 Task: Update the time on Redfin of the saved search to less than 30 days.
Action: Mouse moved to (336, 256)
Screenshot: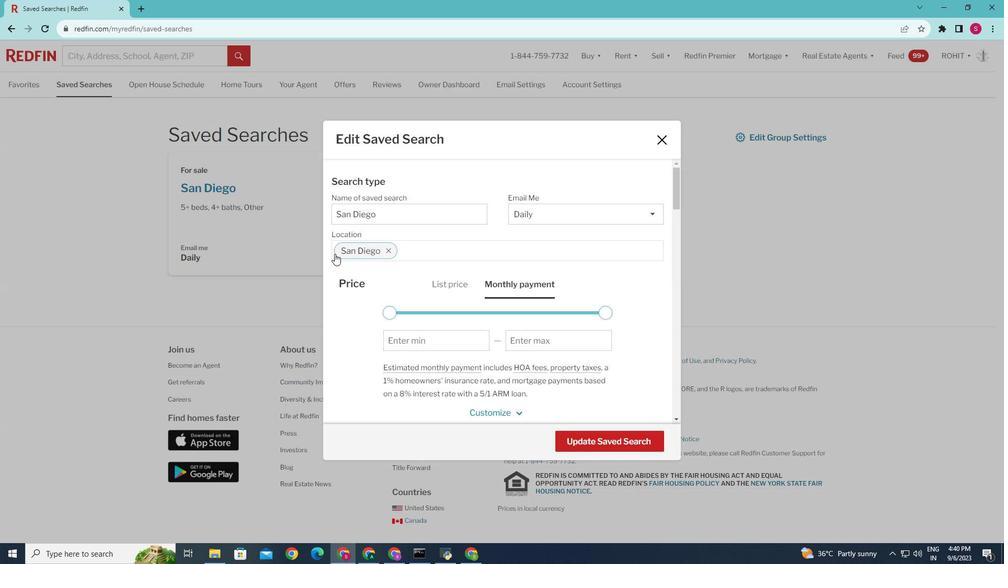 
Action: Mouse pressed left at (336, 256)
Screenshot: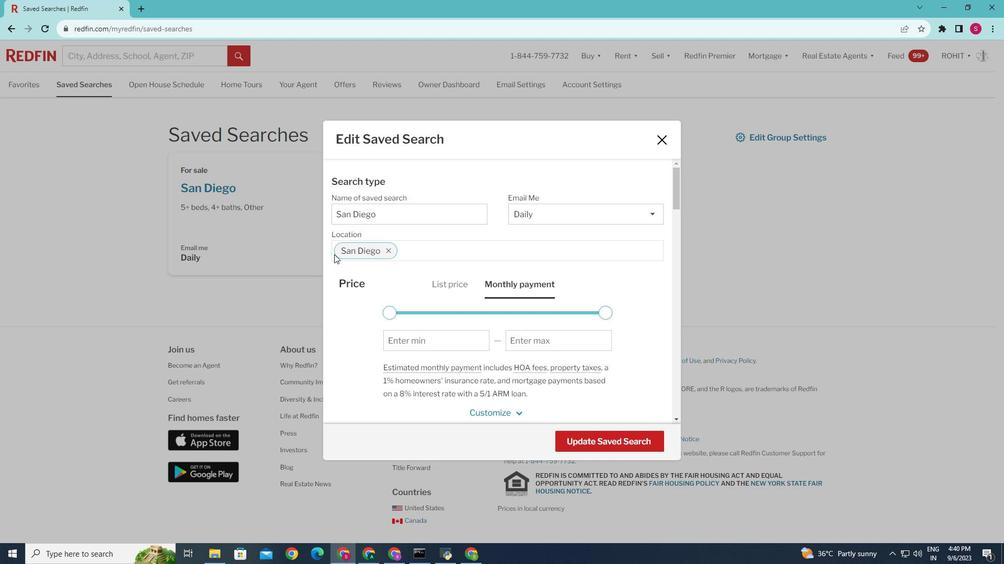 
Action: Mouse moved to (472, 331)
Screenshot: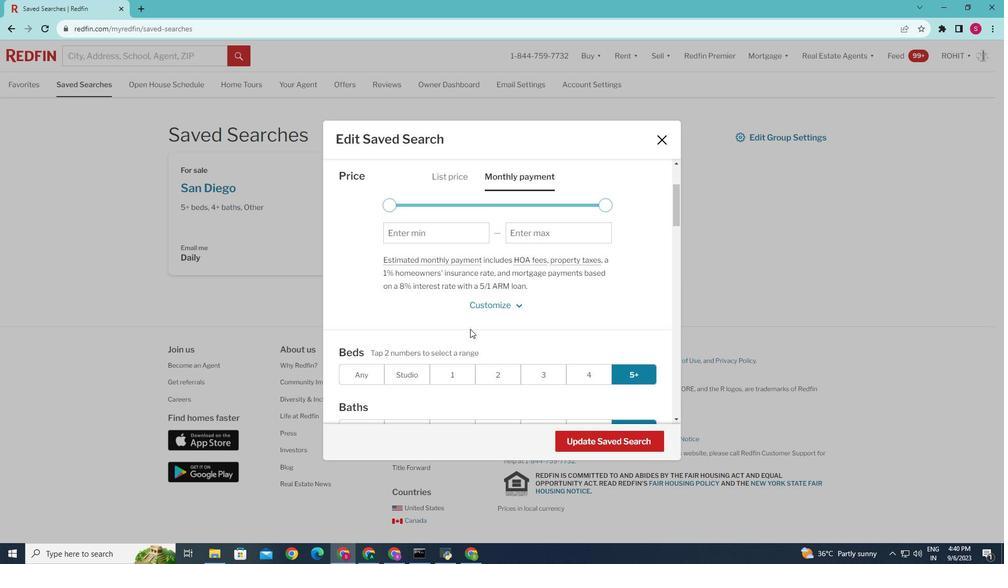 
Action: Mouse scrolled (472, 330) with delta (0, 0)
Screenshot: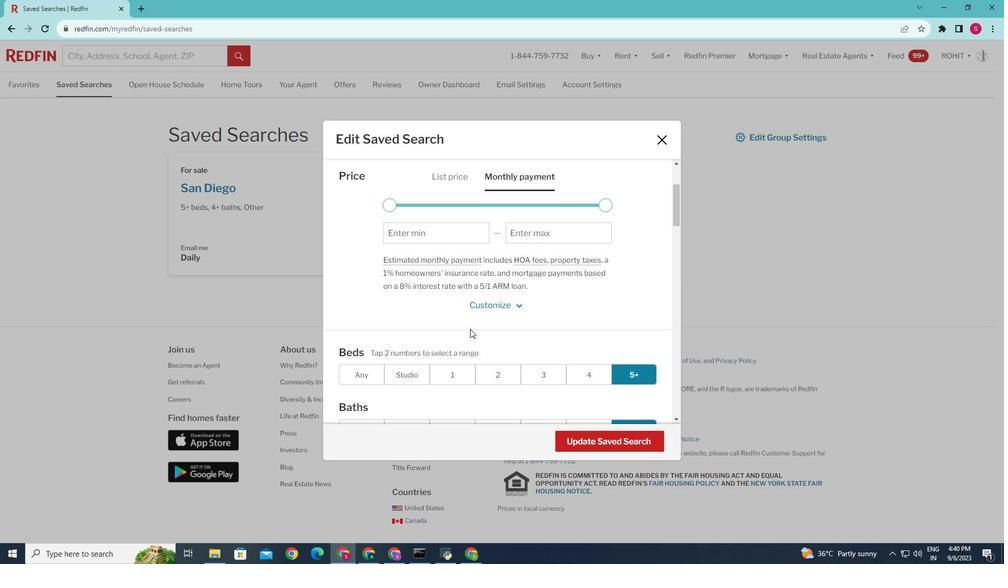 
Action: Mouse scrolled (472, 330) with delta (0, 0)
Screenshot: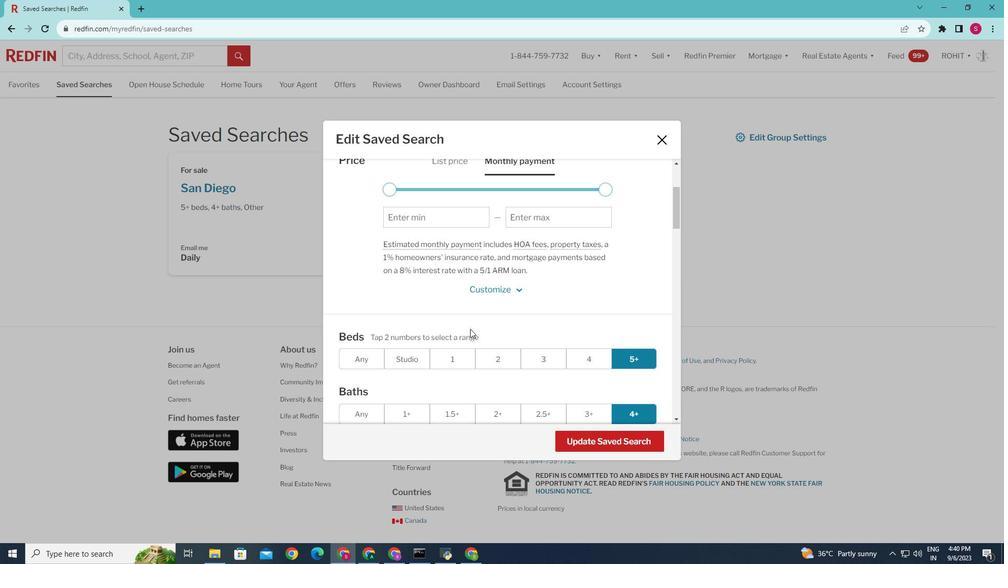 
Action: Mouse moved to (472, 331)
Screenshot: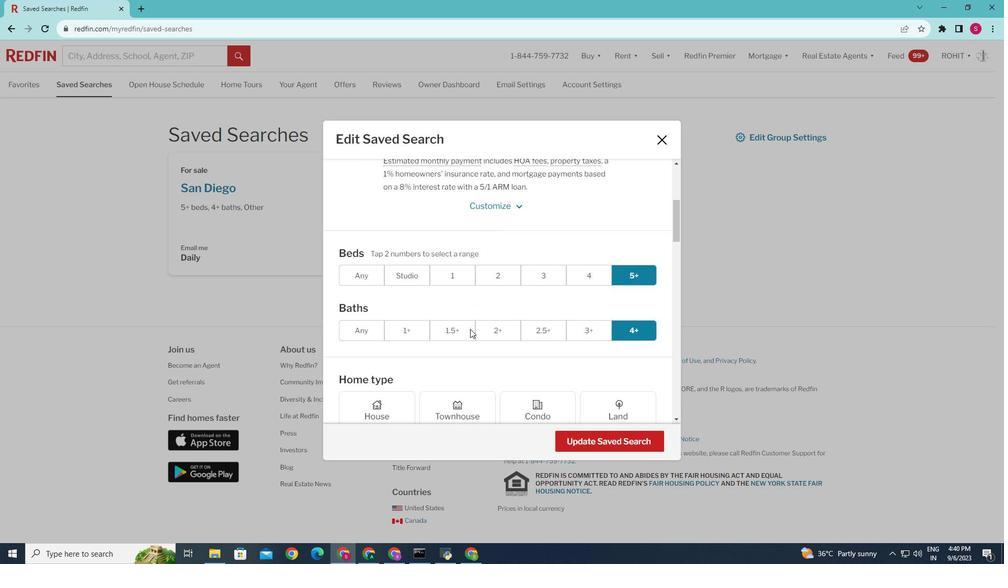 
Action: Mouse scrolled (472, 331) with delta (0, 0)
Screenshot: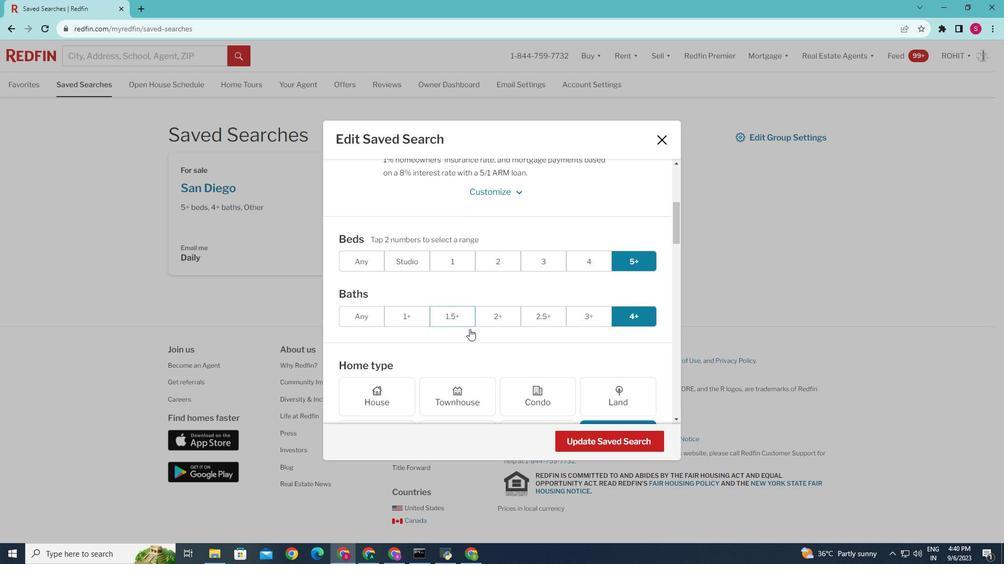 
Action: Mouse scrolled (472, 331) with delta (0, 0)
Screenshot: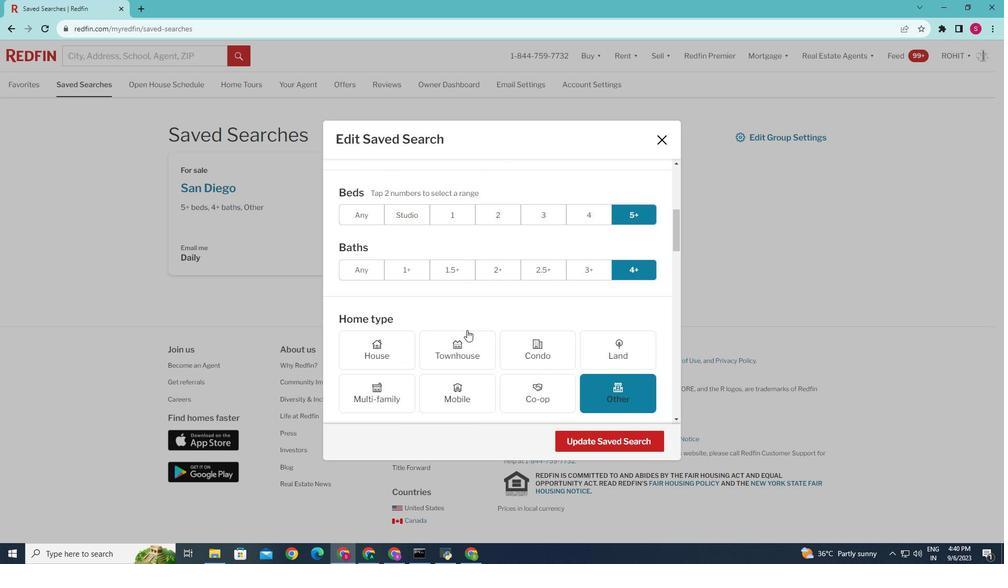 
Action: Mouse moved to (471, 331)
Screenshot: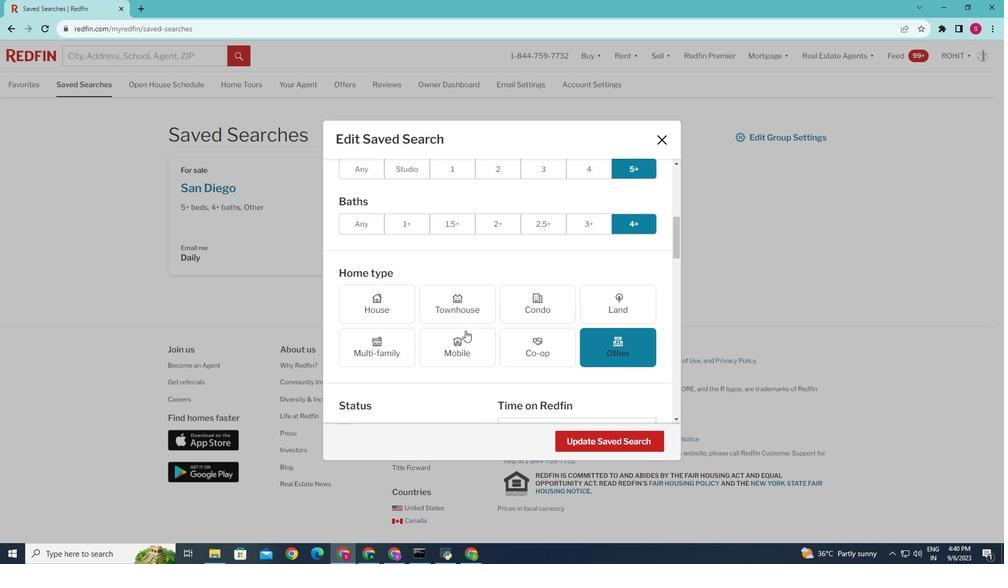 
Action: Mouse scrolled (471, 331) with delta (0, 0)
Screenshot: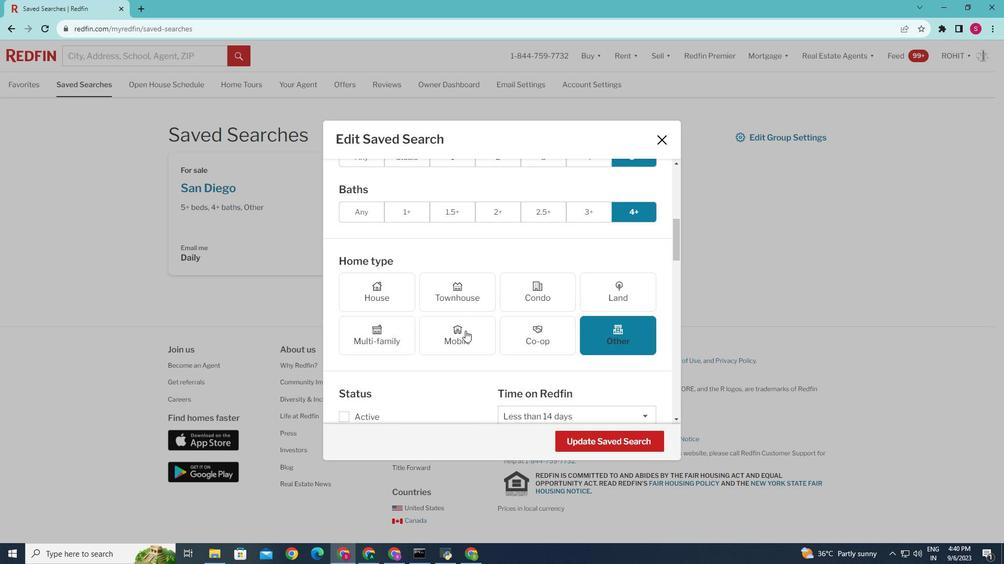 
Action: Mouse scrolled (471, 331) with delta (0, 0)
Screenshot: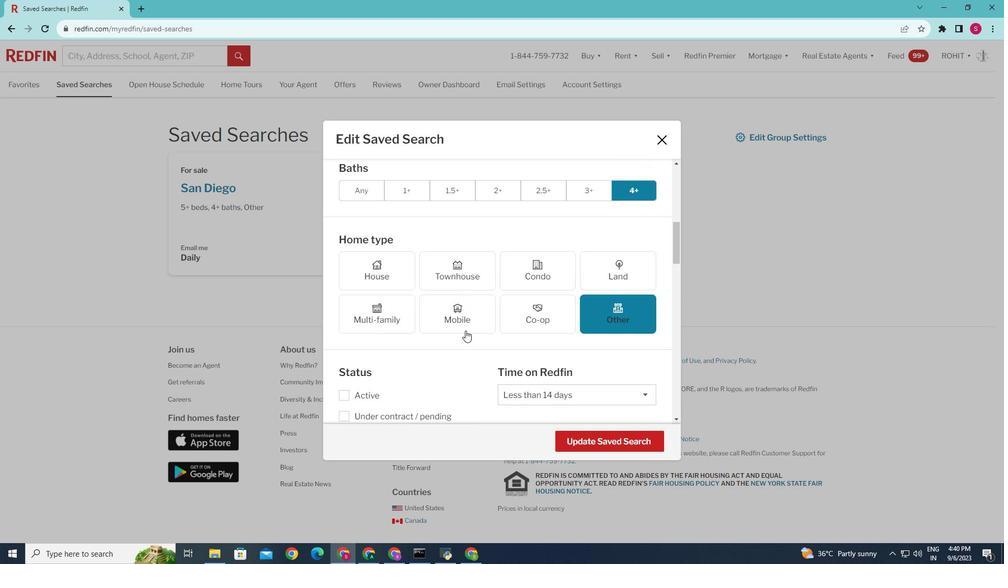 
Action: Mouse moved to (467, 333)
Screenshot: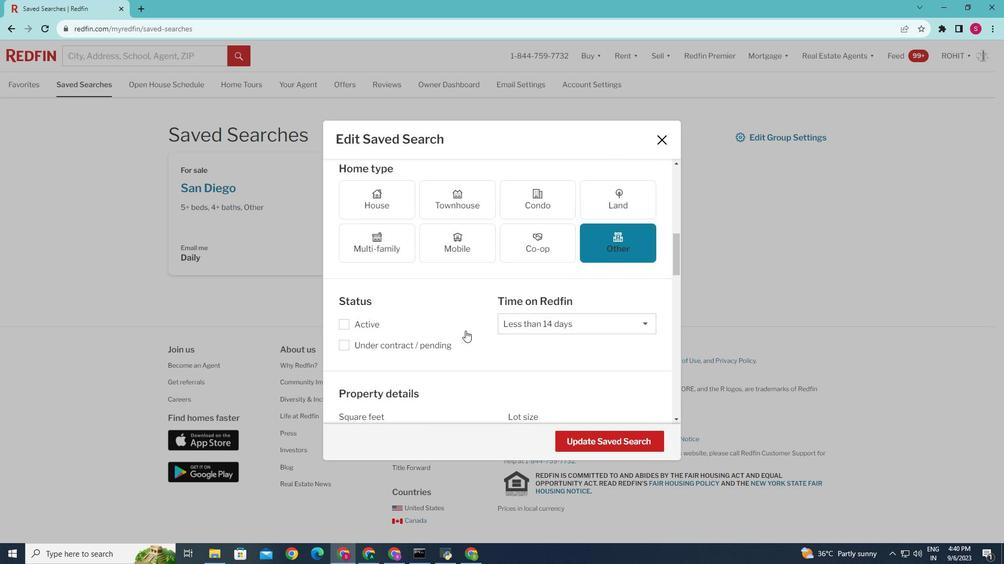 
Action: Mouse scrolled (467, 332) with delta (0, 0)
Screenshot: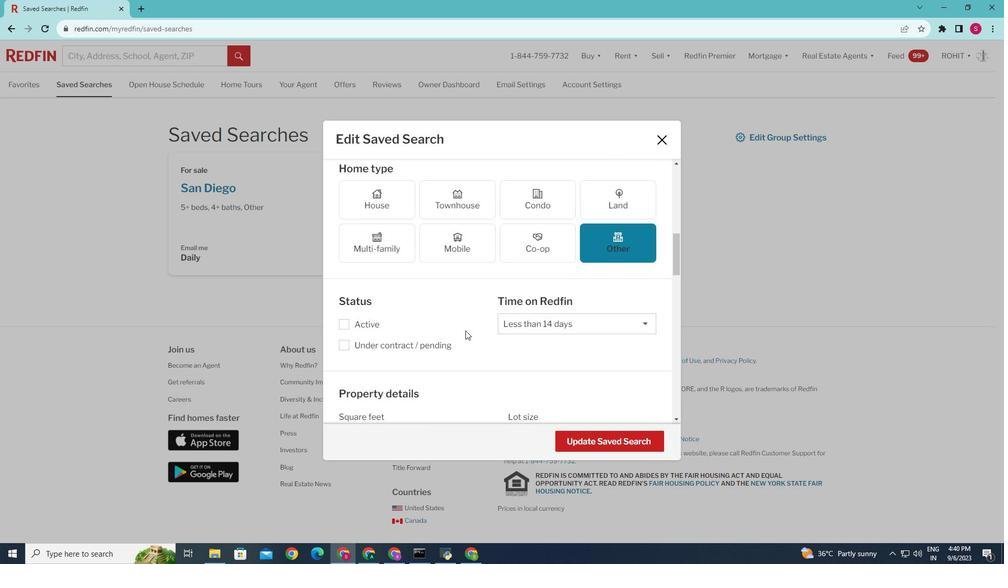 
Action: Mouse scrolled (467, 332) with delta (0, 0)
Screenshot: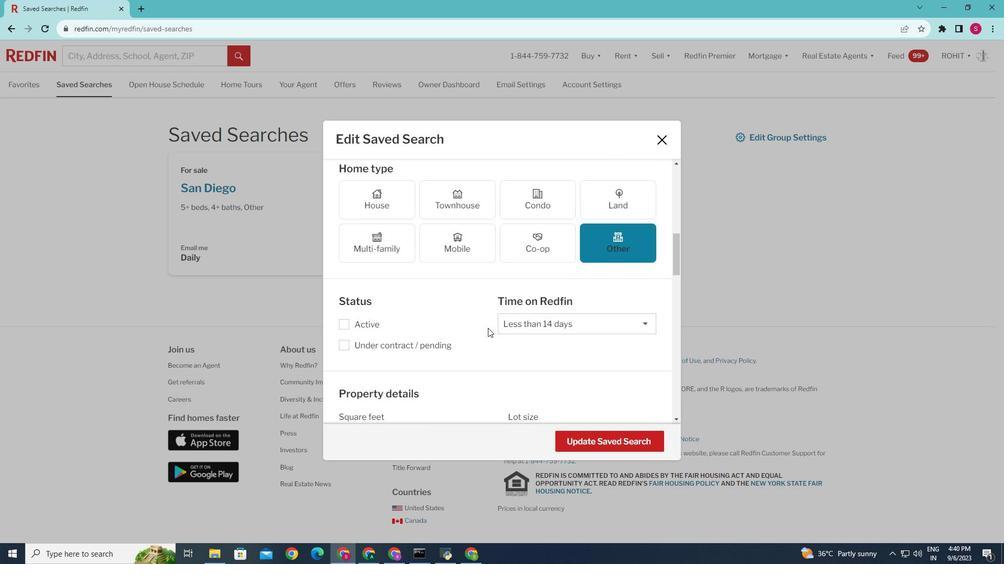
Action: Mouse moved to (523, 328)
Screenshot: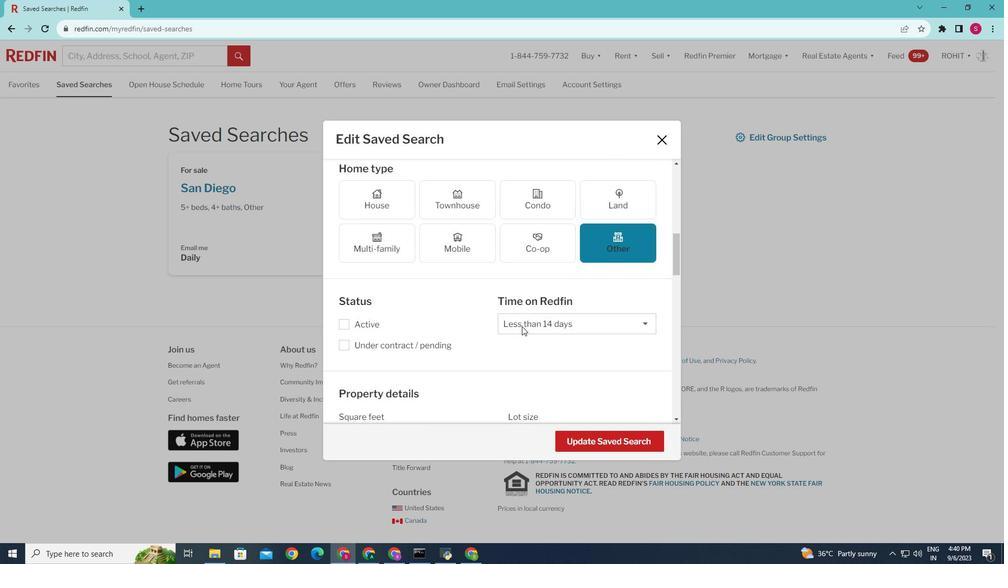 
Action: Mouse pressed left at (523, 328)
Screenshot: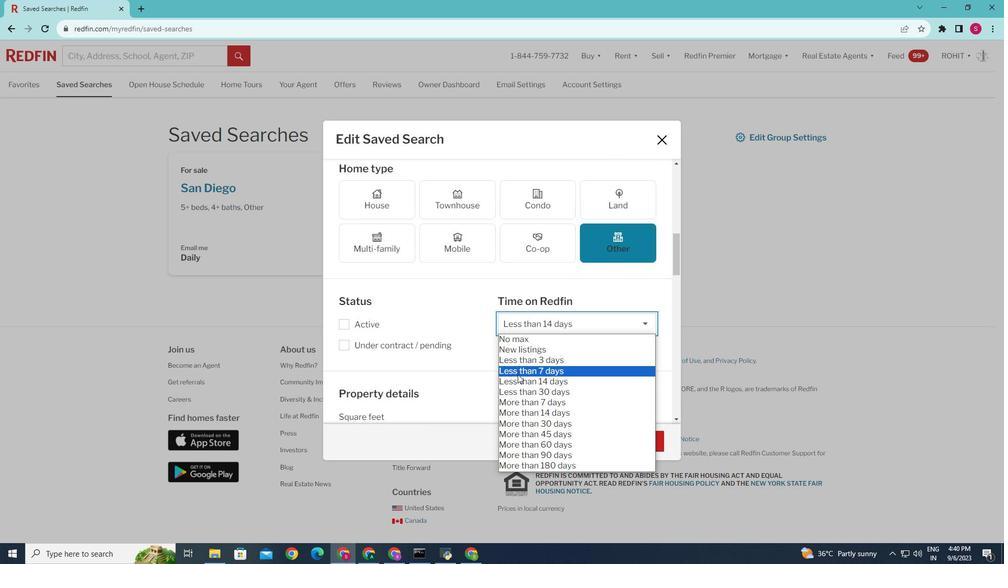 
Action: Mouse moved to (519, 393)
Screenshot: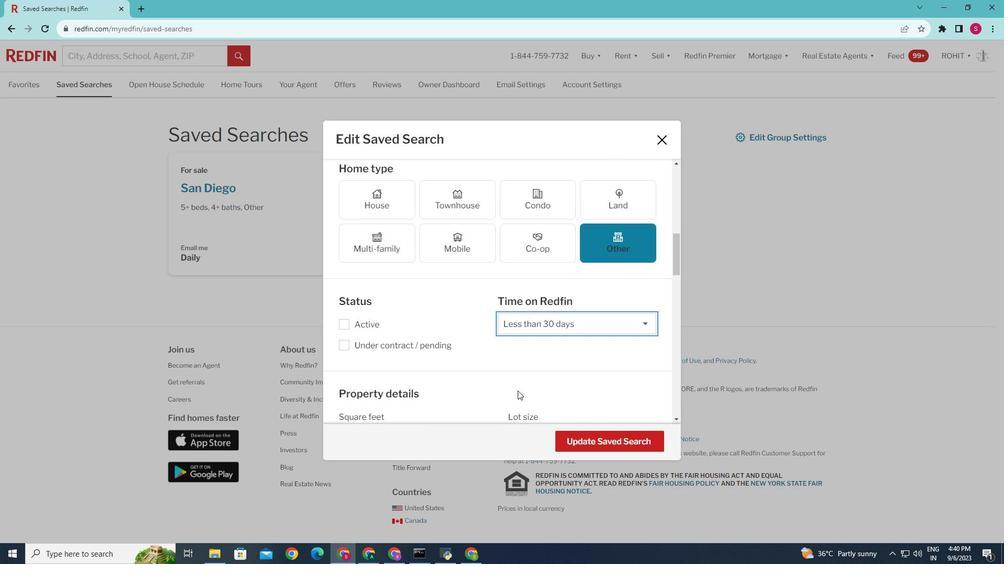 
Action: Mouse pressed left at (519, 393)
Screenshot: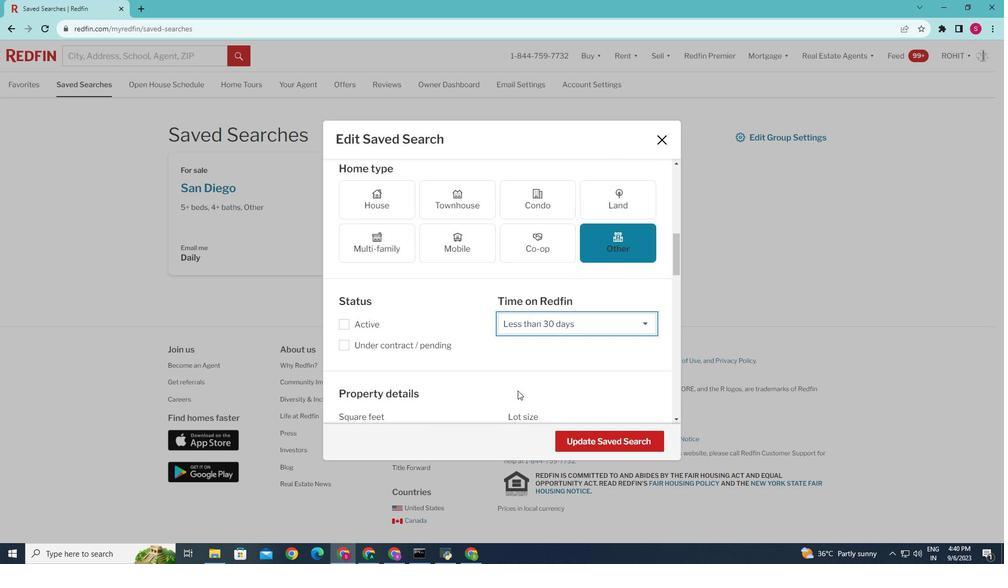 
Action: Mouse moved to (582, 445)
Screenshot: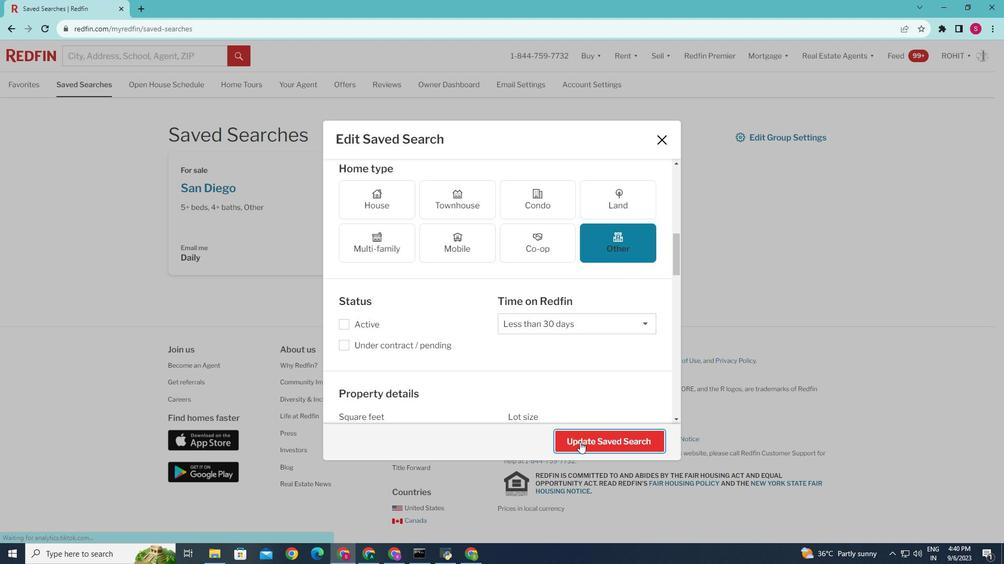 
Action: Mouse pressed left at (582, 445)
Screenshot: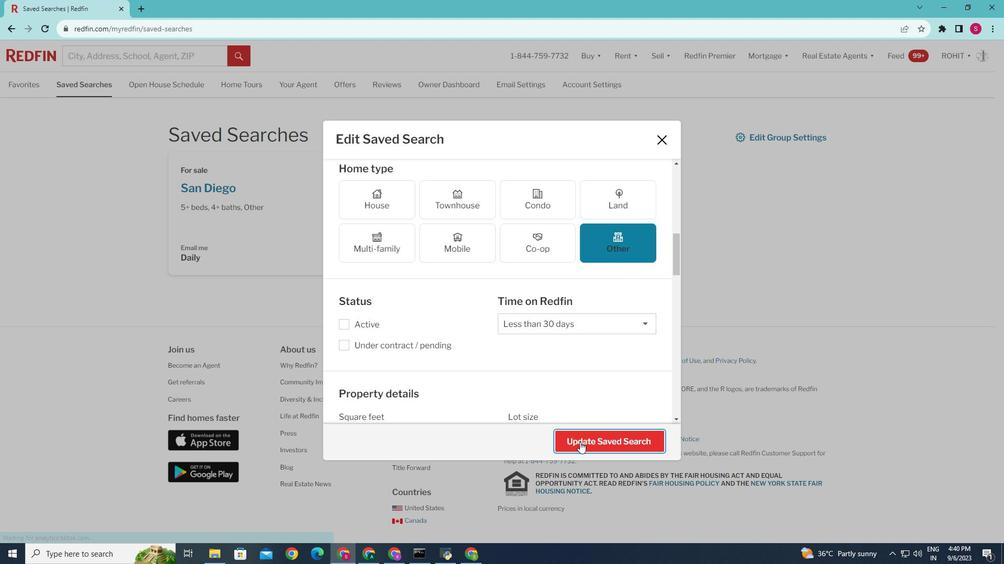 
Action: Mouse moved to (547, 373)
Screenshot: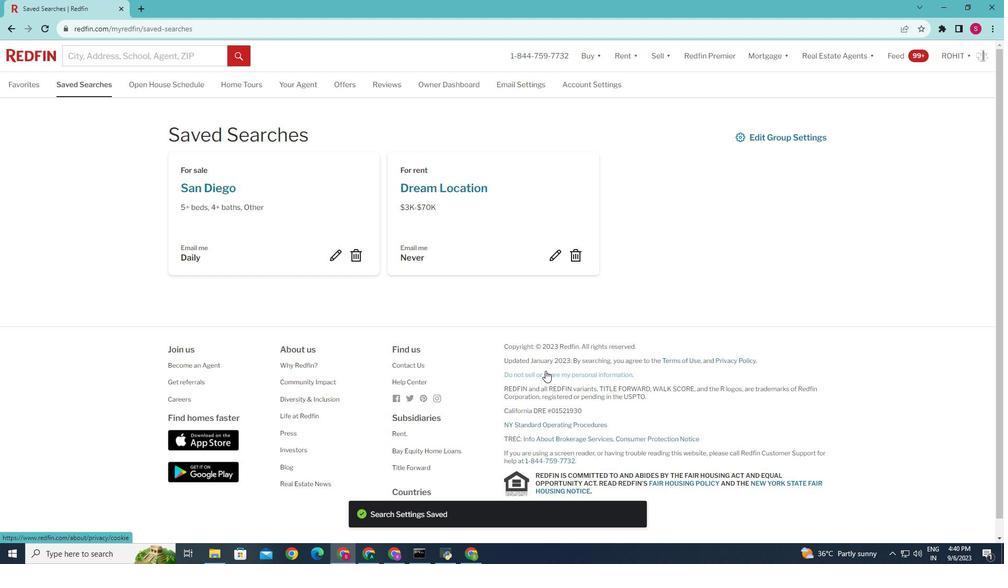 
